 Task: Select the Microsoft XPS document writer to print the document.
Action: Mouse moved to (88, 139)
Screenshot: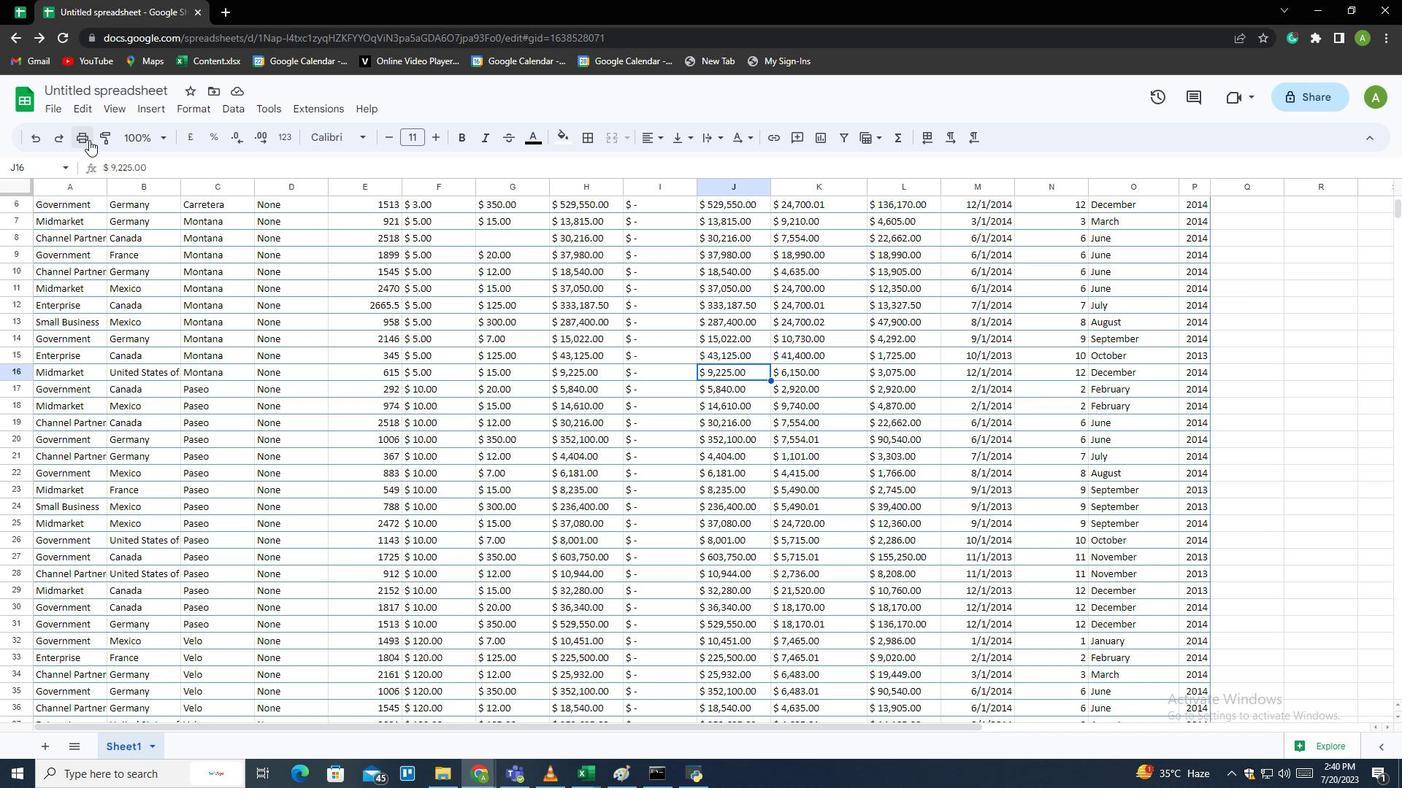 
Action: Mouse pressed left at (88, 139)
Screenshot: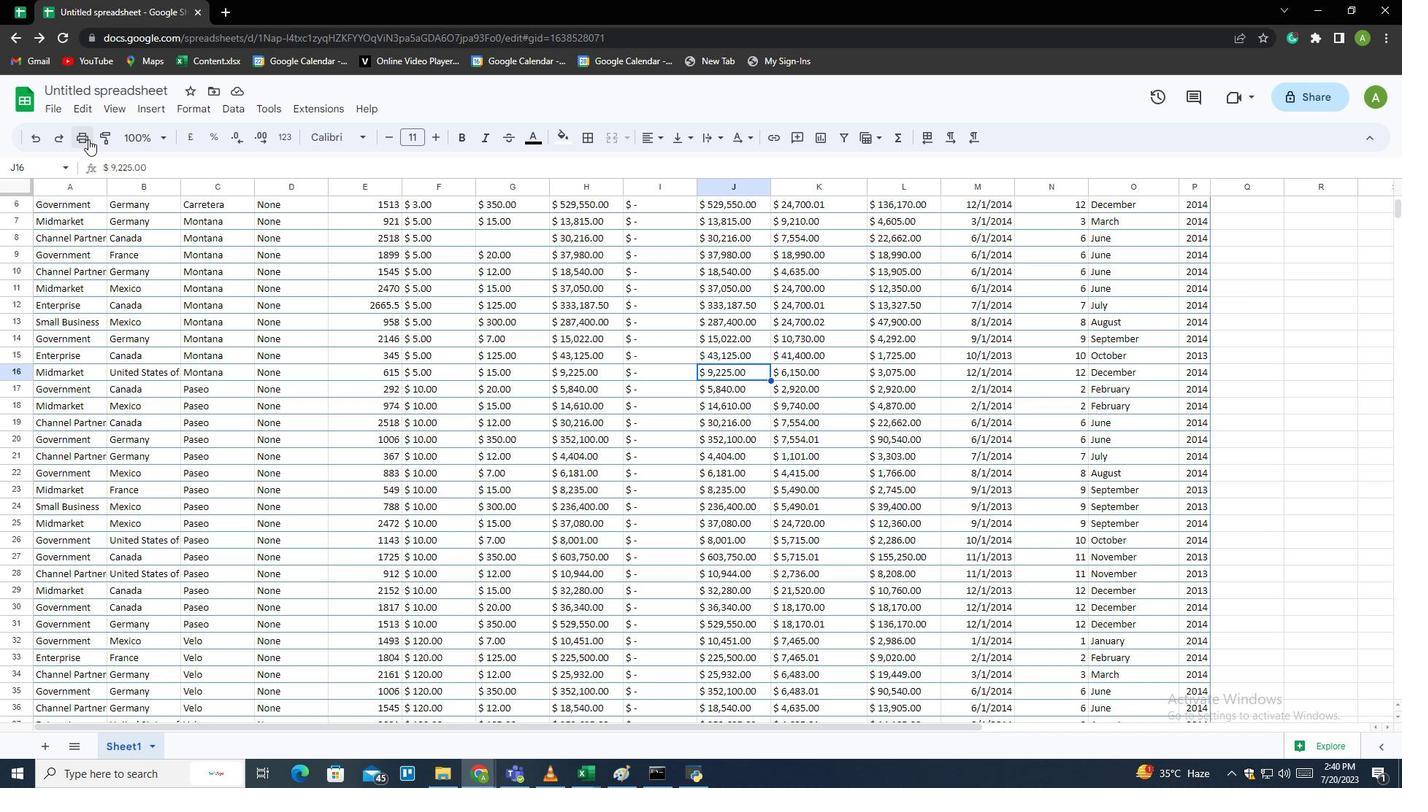 
Action: Mouse moved to (1349, 89)
Screenshot: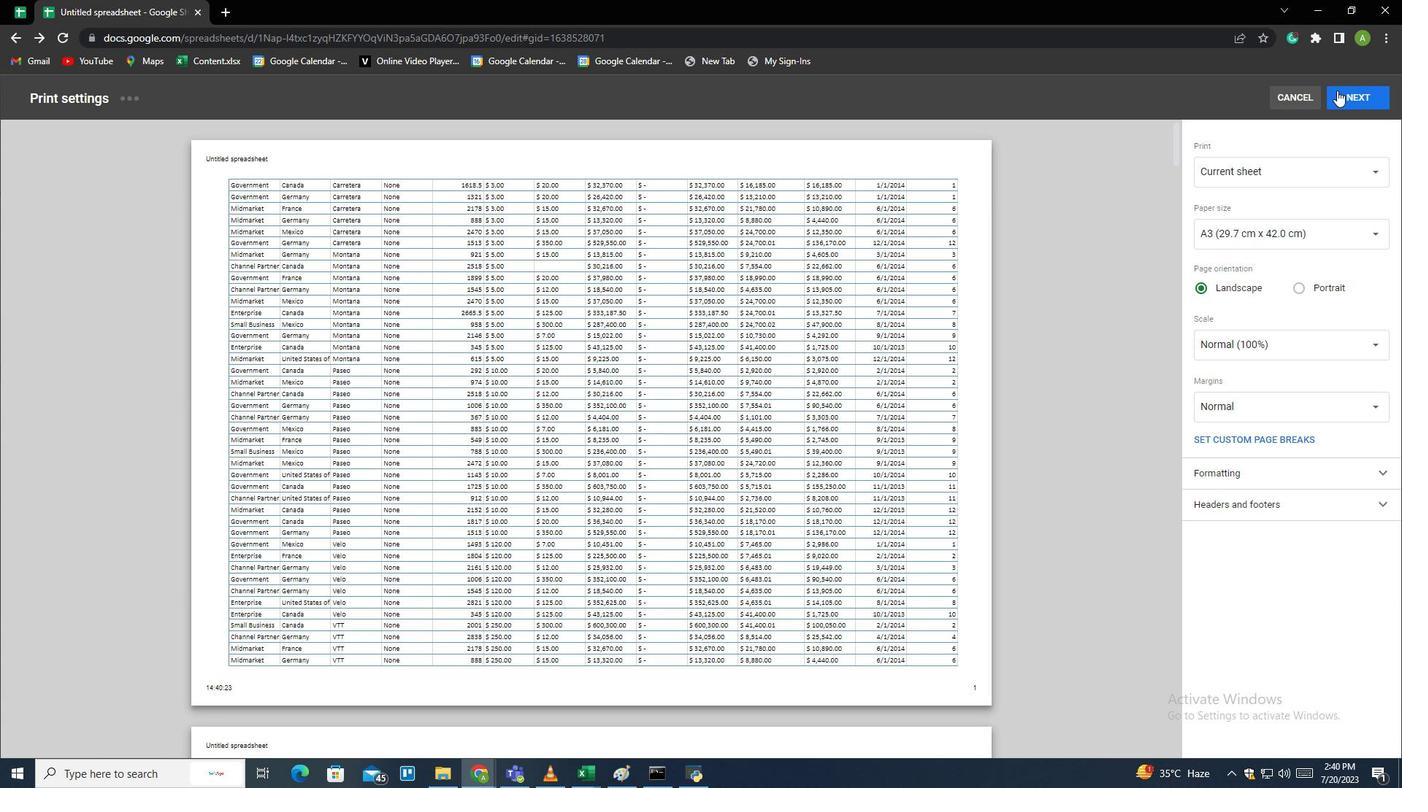 
Action: Mouse pressed left at (1349, 89)
Screenshot: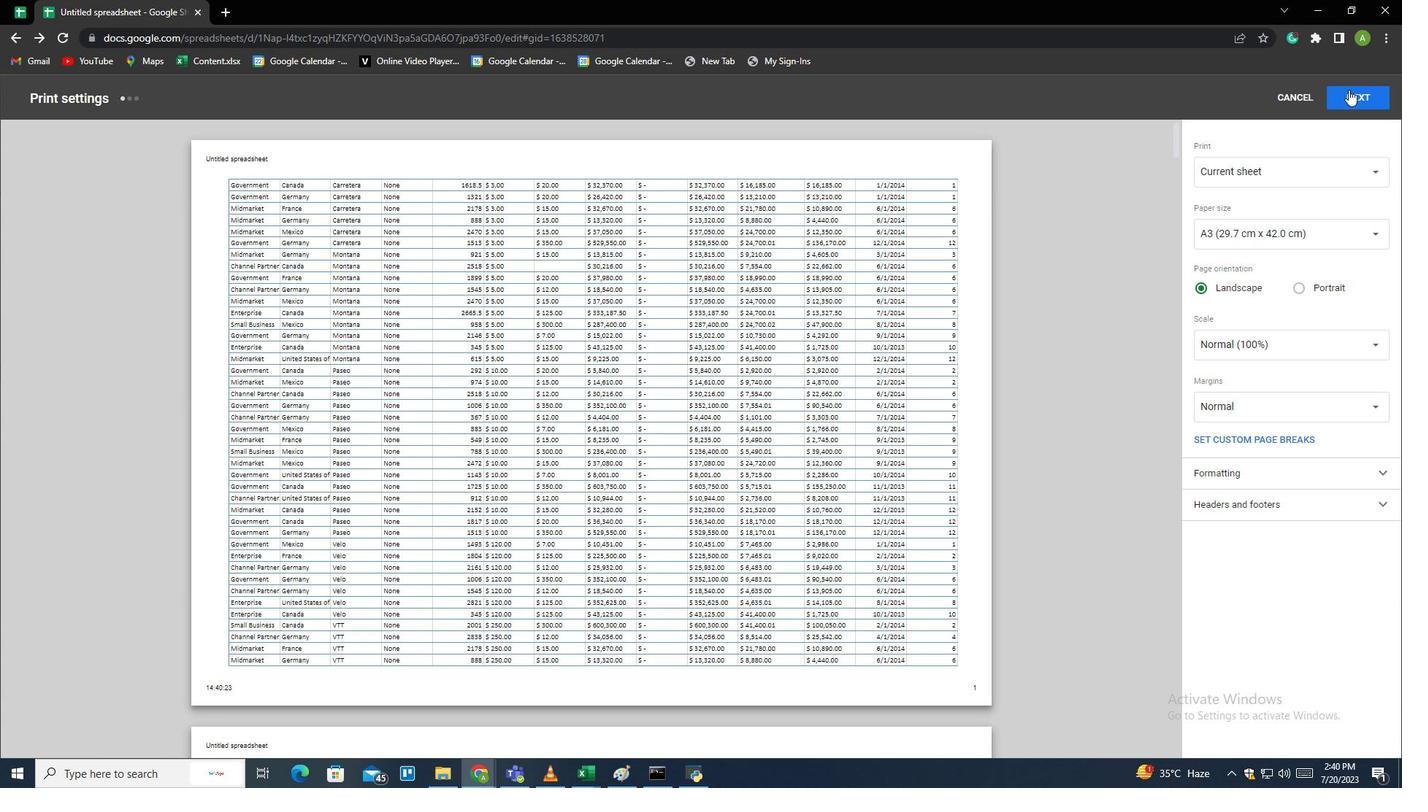 
Action: Mouse moved to (1105, 109)
Screenshot: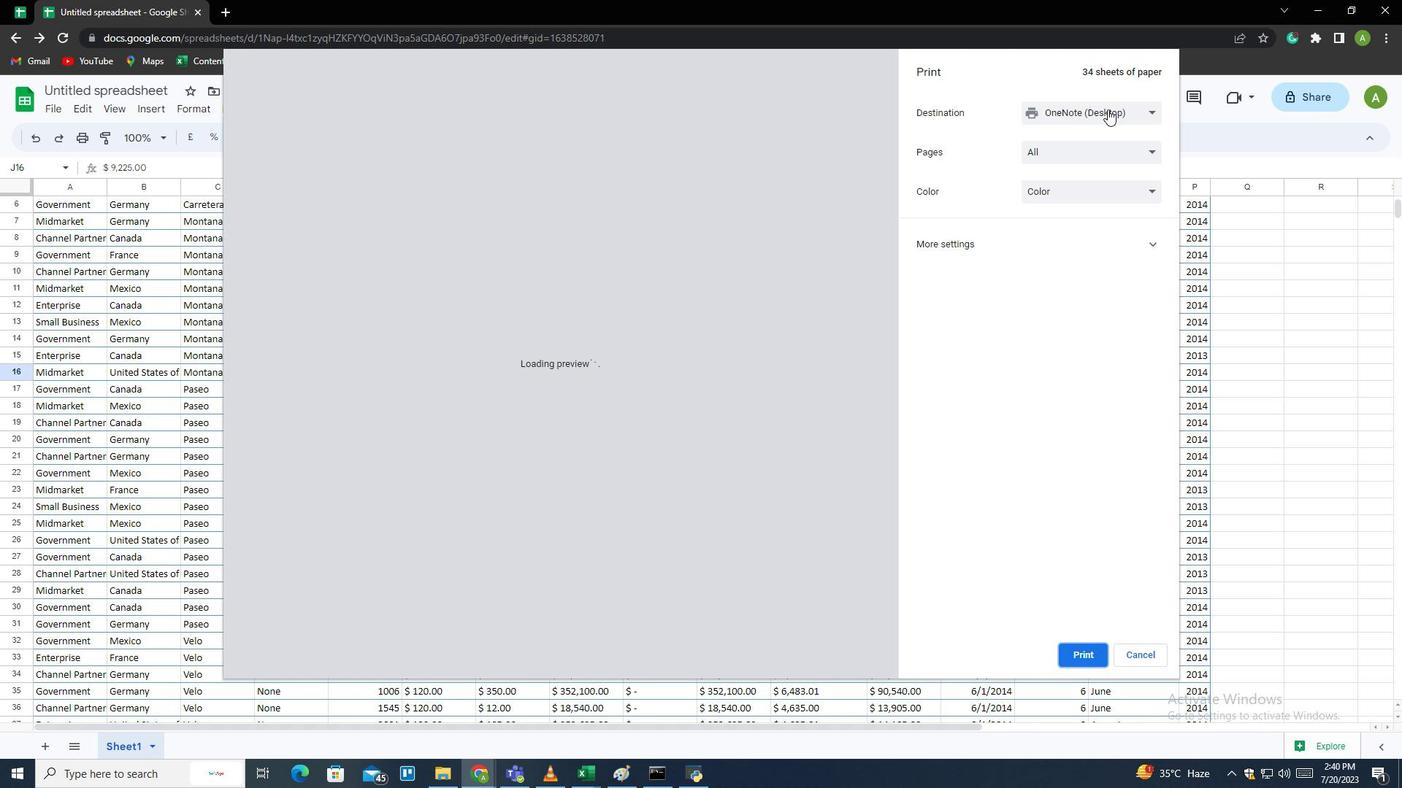 
Action: Mouse pressed left at (1105, 109)
Screenshot: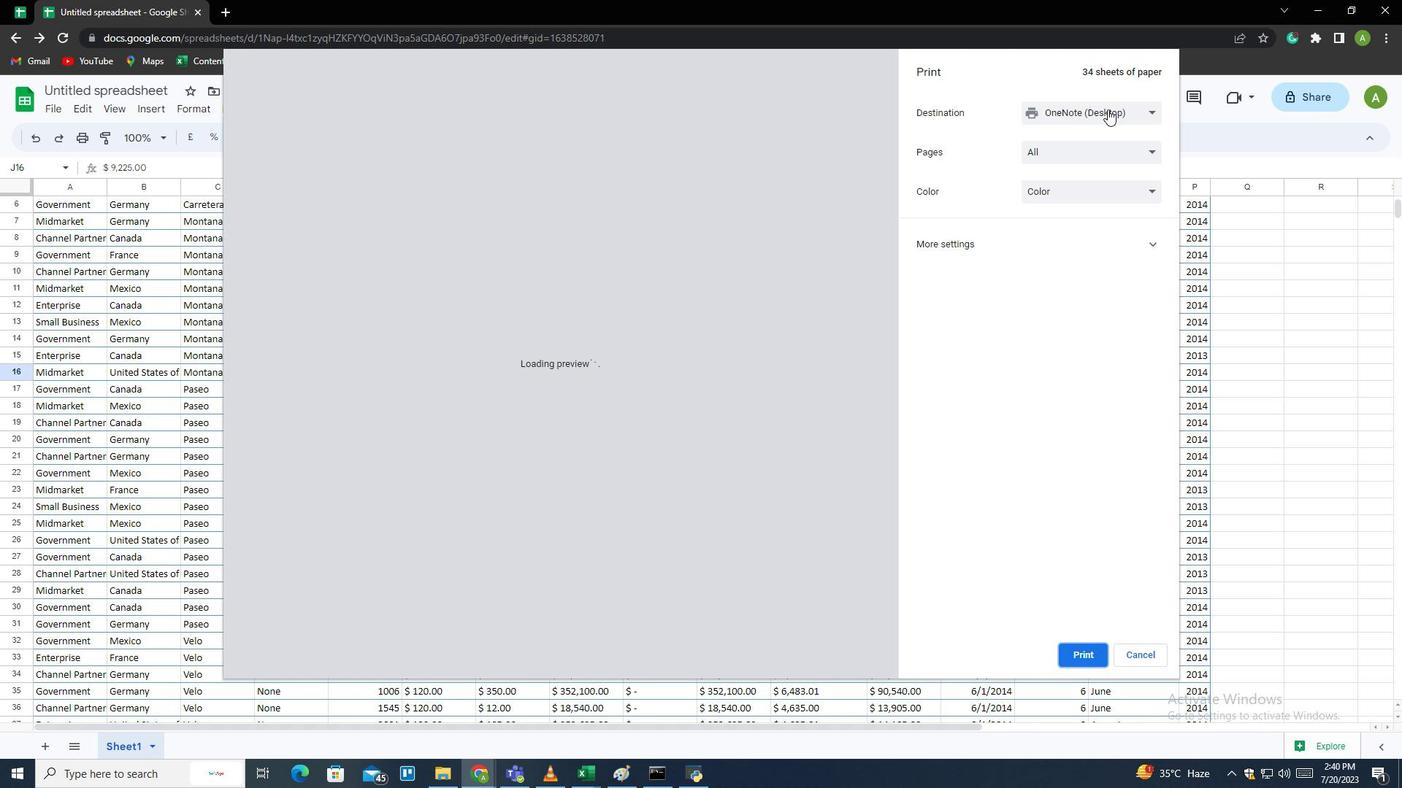 
Action: Mouse moved to (1079, 162)
Screenshot: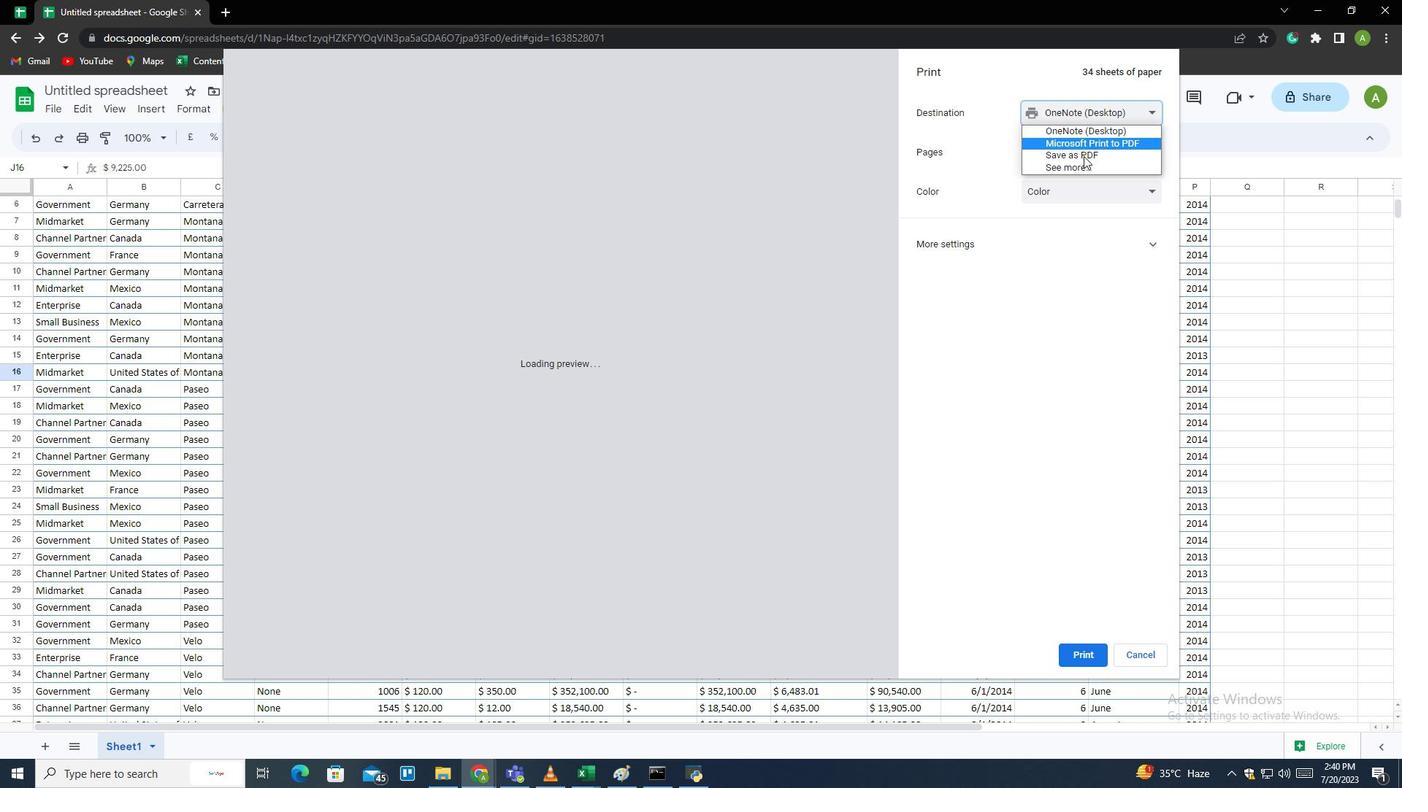 
Action: Mouse pressed left at (1079, 162)
Screenshot: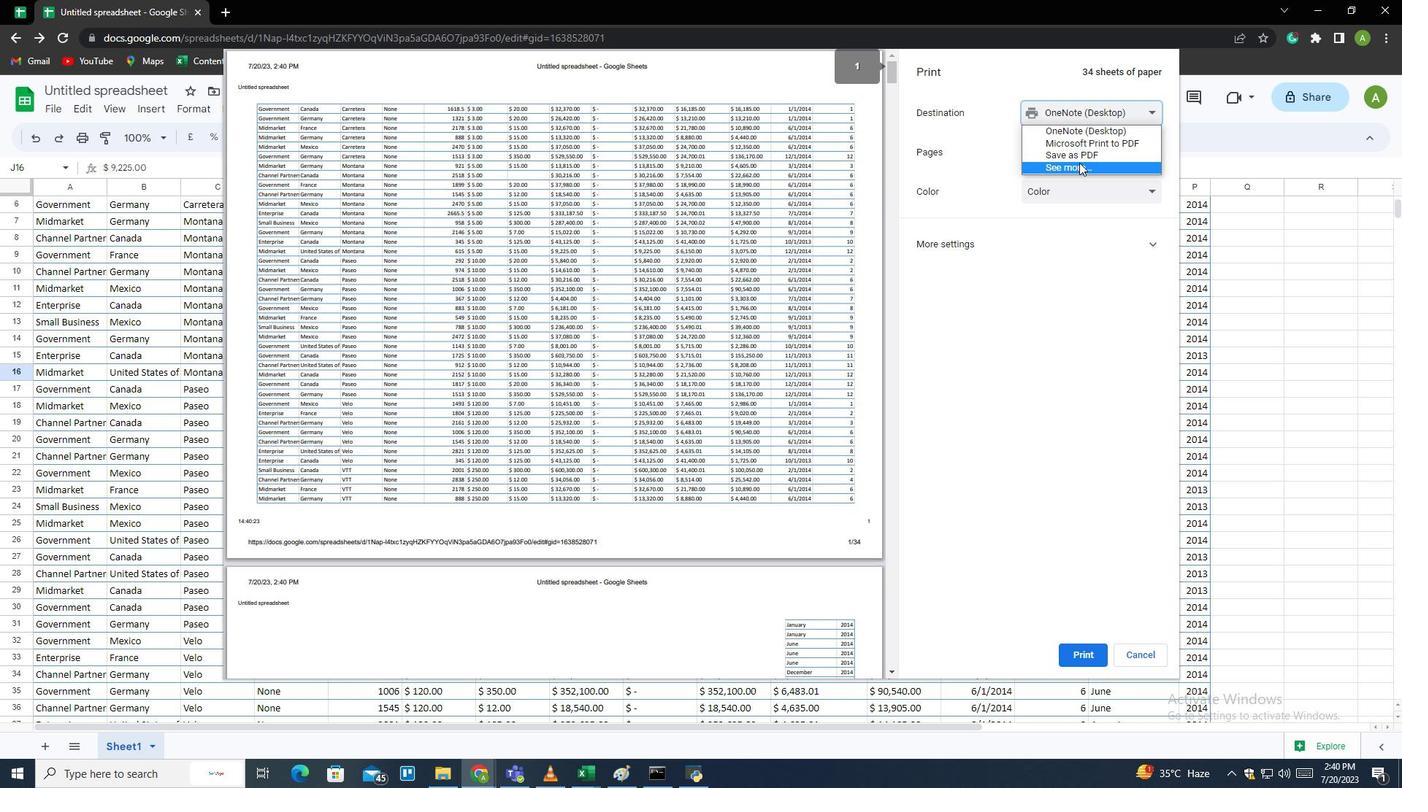 
Action: Mouse moved to (622, 254)
Screenshot: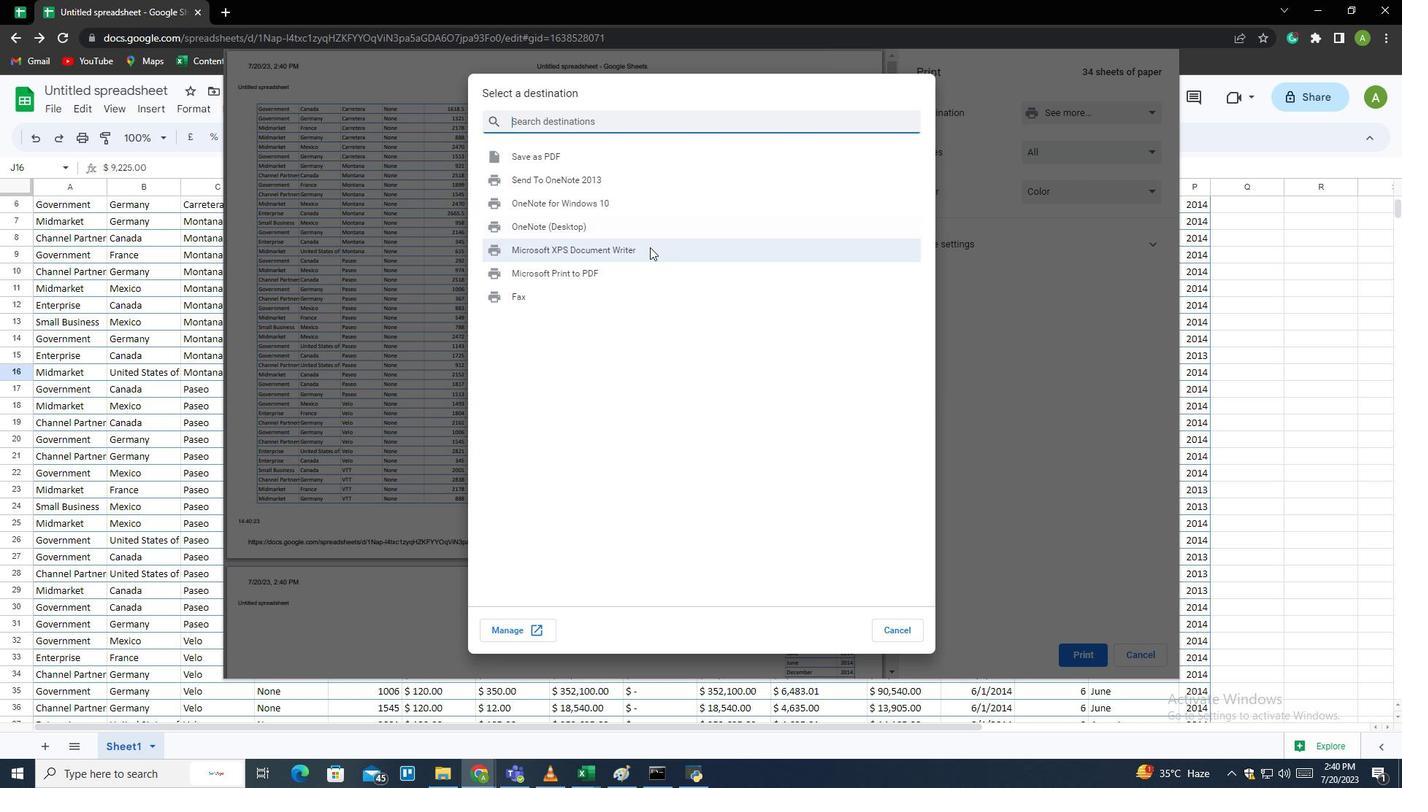 
Action: Mouse pressed left at (622, 254)
Screenshot: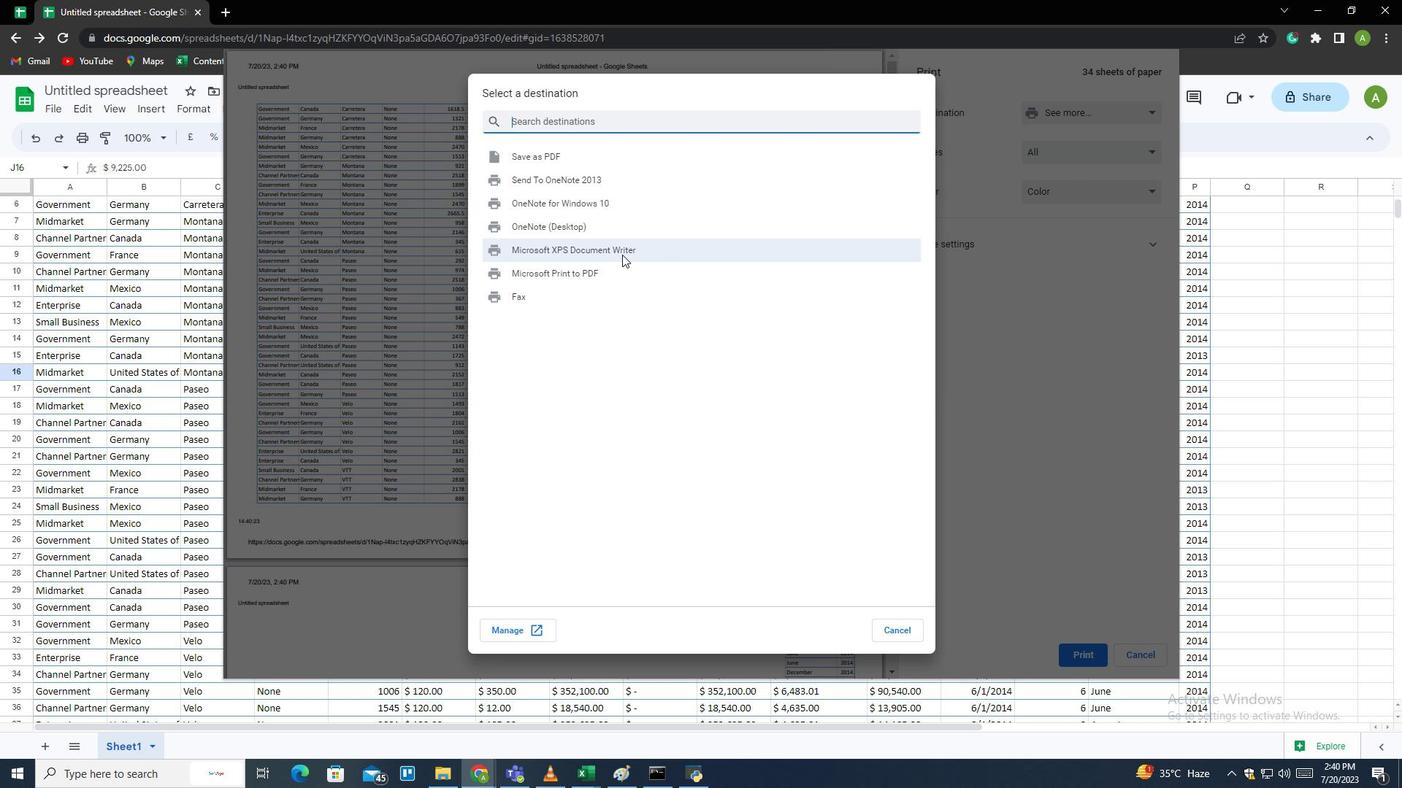 
